 Task: Flip the video horizontally.
Action: Mouse moved to (126, 18)
Screenshot: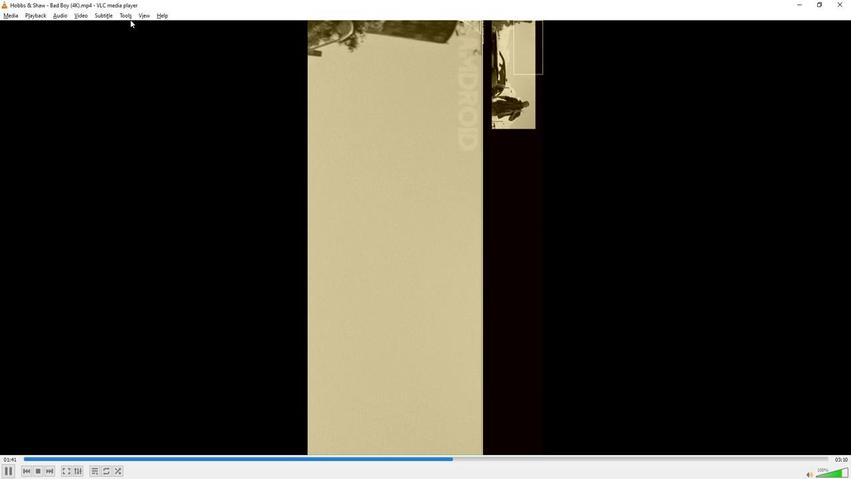 
Action: Mouse pressed left at (126, 18)
Screenshot: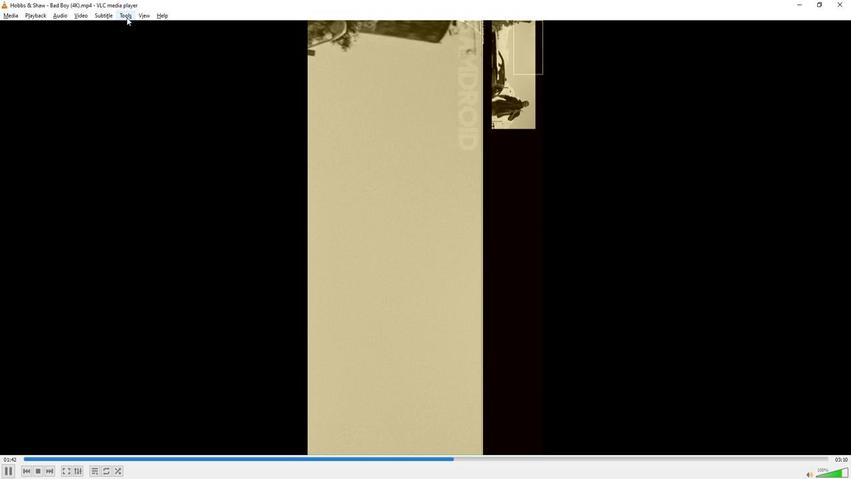 
Action: Mouse moved to (139, 27)
Screenshot: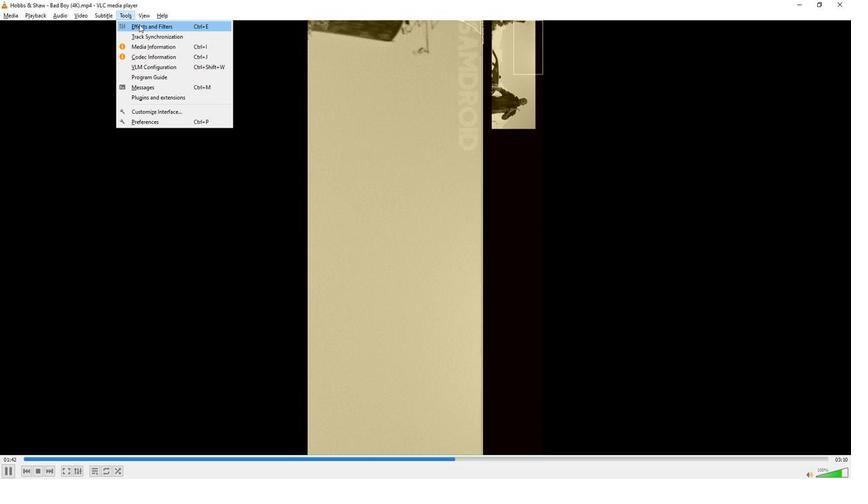 
Action: Mouse pressed left at (139, 27)
Screenshot: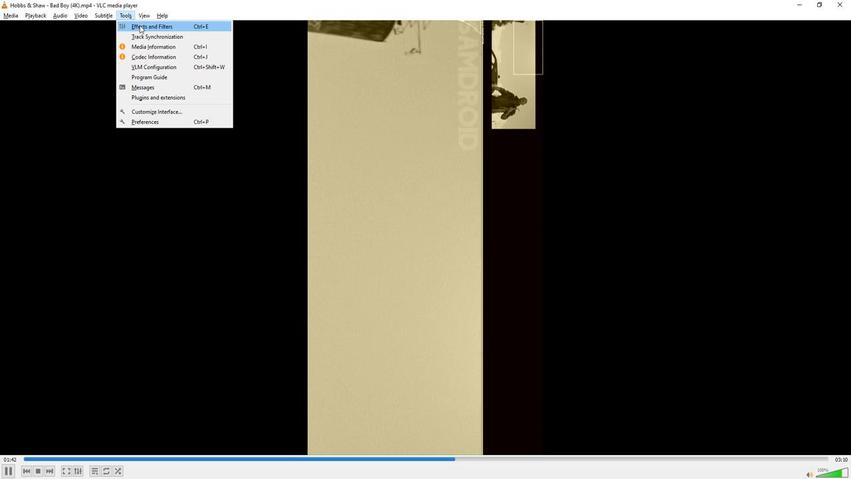 
Action: Mouse moved to (101, 68)
Screenshot: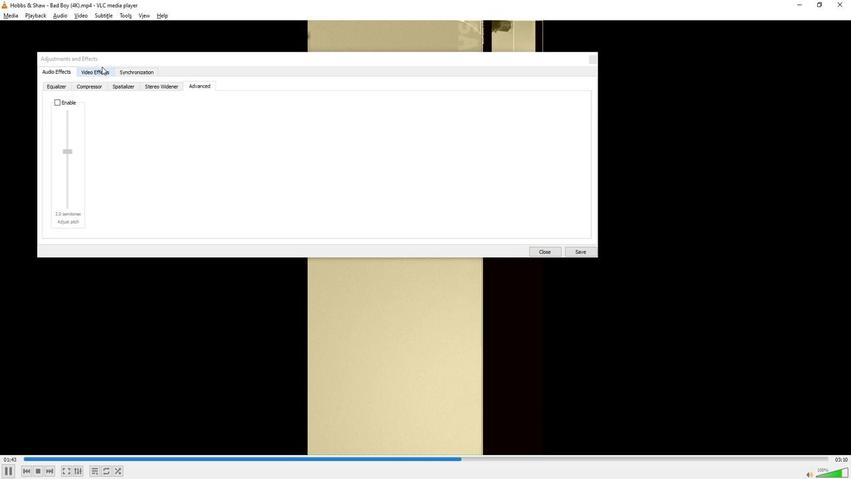 
Action: Mouse pressed left at (101, 68)
Screenshot: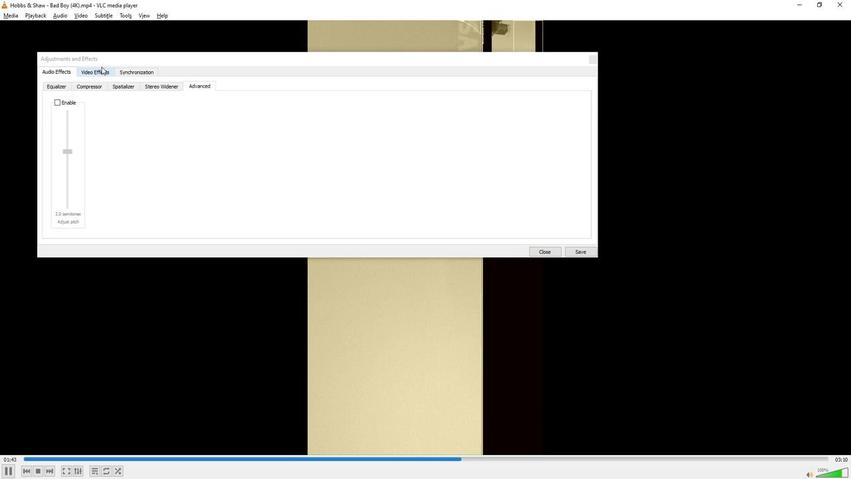 
Action: Mouse moved to (306, 129)
Screenshot: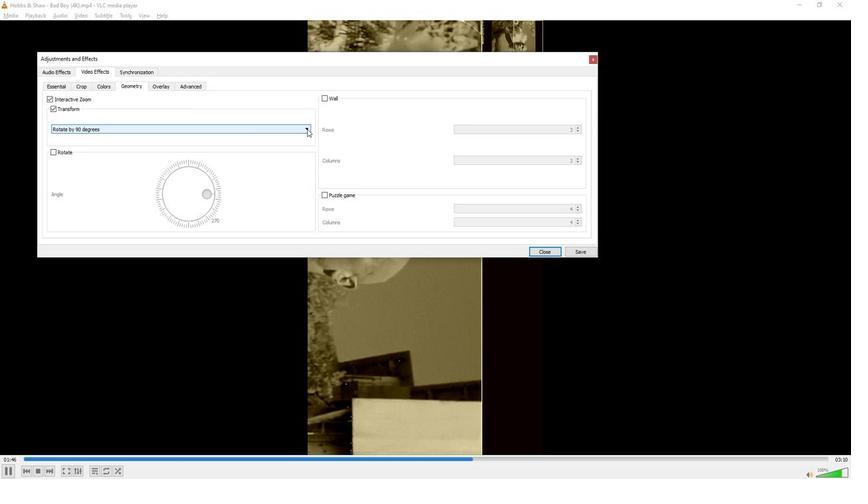 
Action: Mouse pressed left at (306, 129)
Screenshot: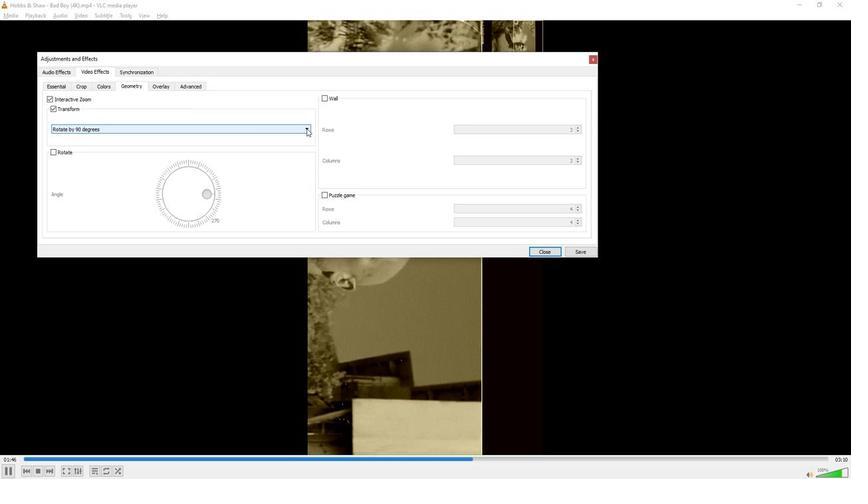 
Action: Mouse moved to (86, 153)
Screenshot: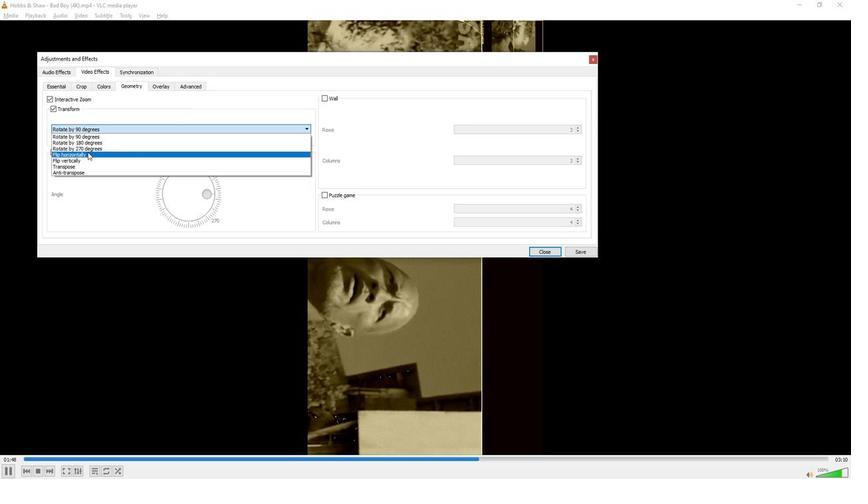 
Action: Mouse pressed left at (86, 153)
Screenshot: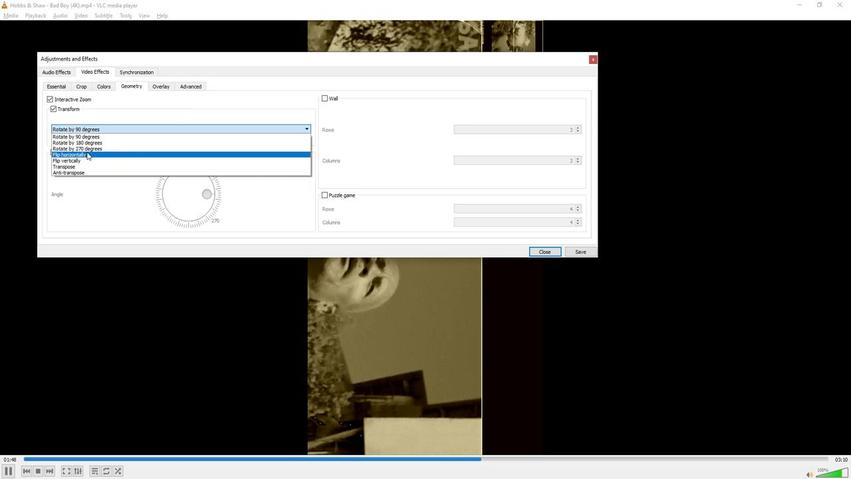 
Action: Mouse moved to (330, 392)
Screenshot: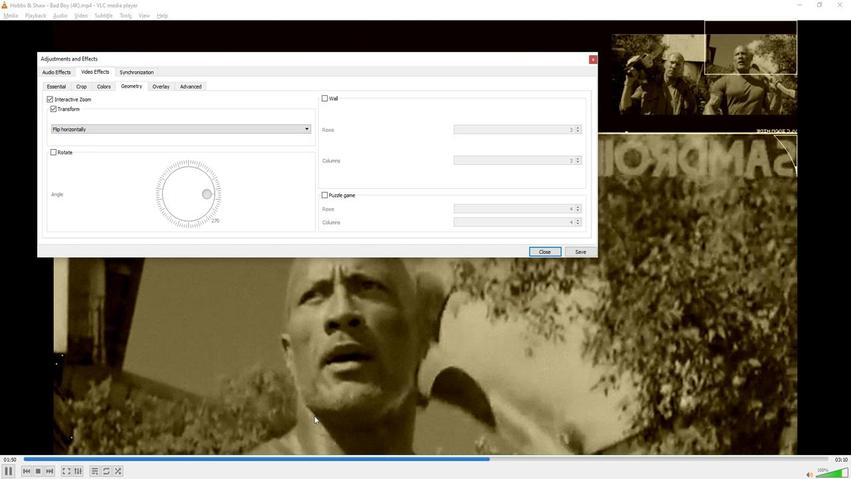 
